 Task: Look for products in the category "Tortillas" from Siete only.
Action: Mouse moved to (26, 99)
Screenshot: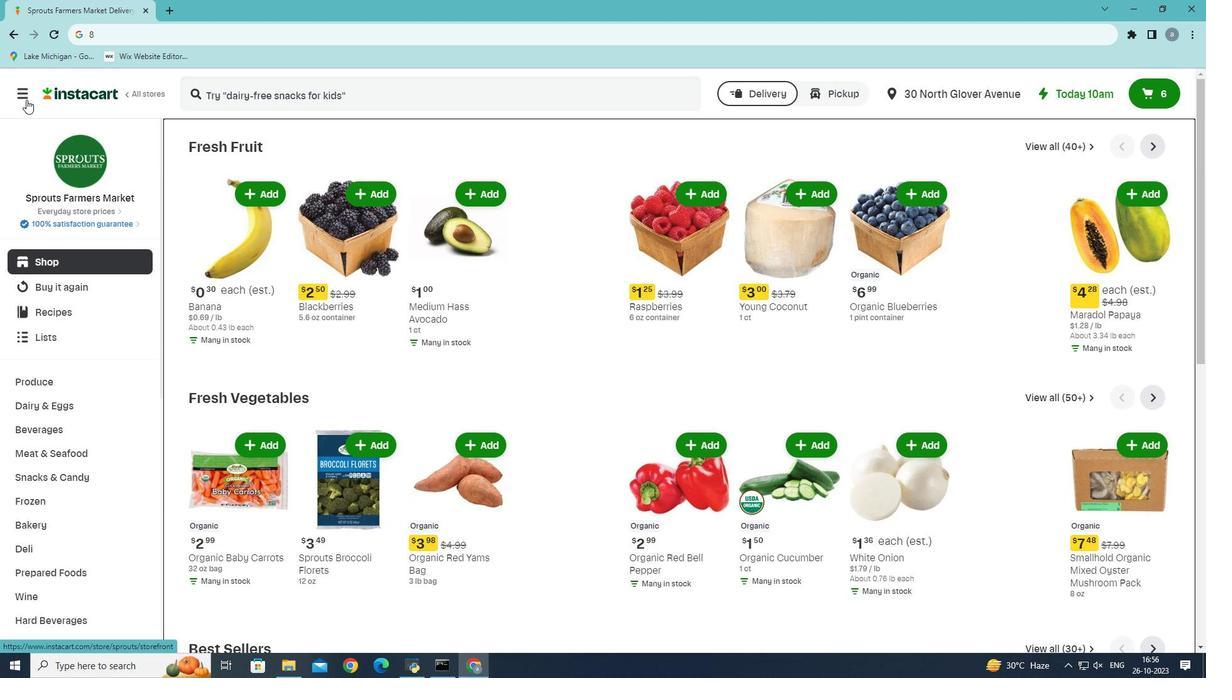 
Action: Mouse pressed left at (26, 99)
Screenshot: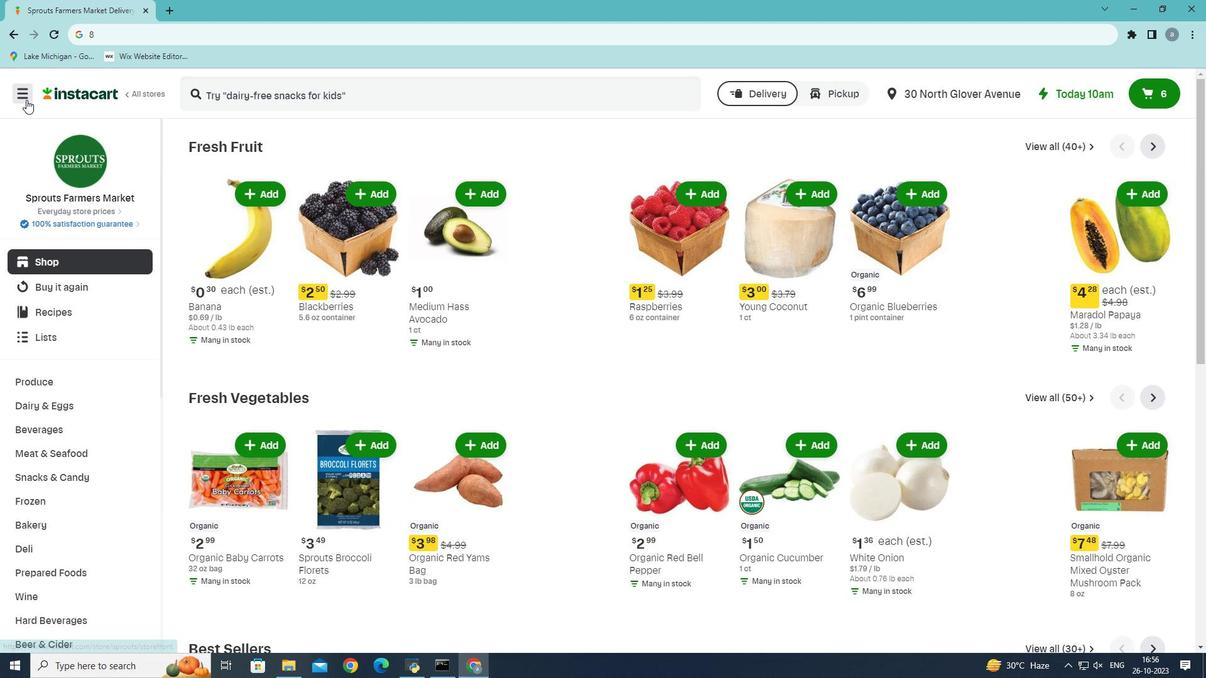 
Action: Mouse moved to (51, 364)
Screenshot: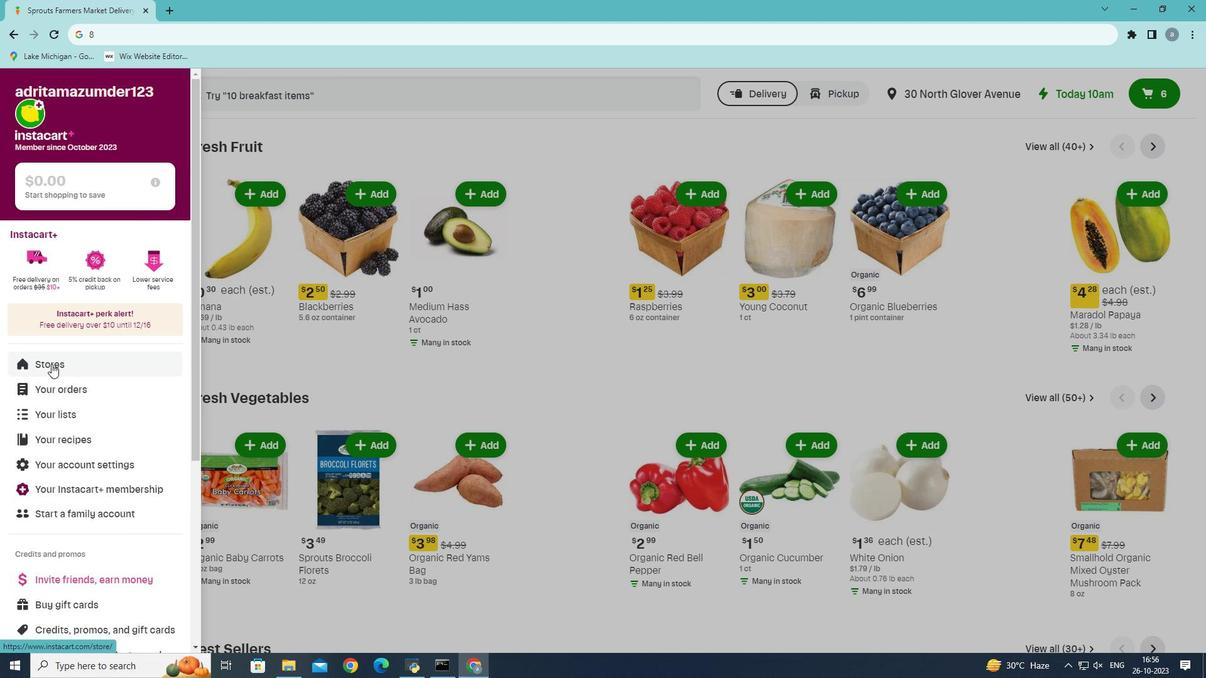
Action: Mouse pressed left at (51, 364)
Screenshot: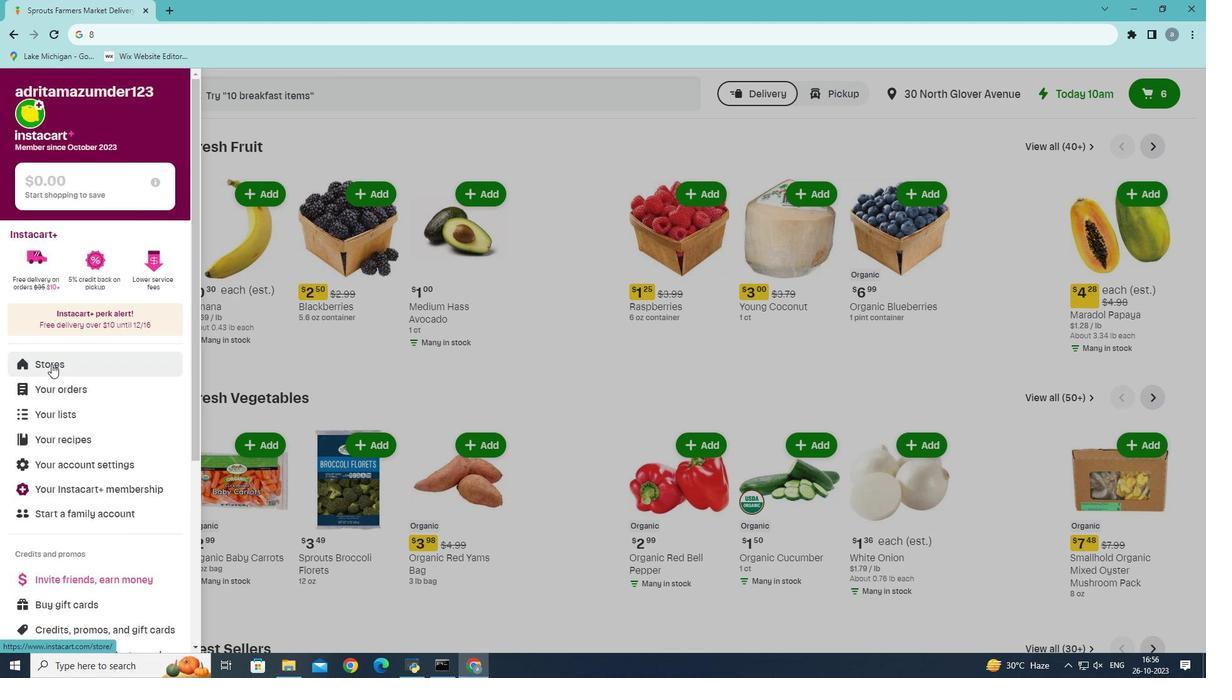 
Action: Mouse moved to (301, 133)
Screenshot: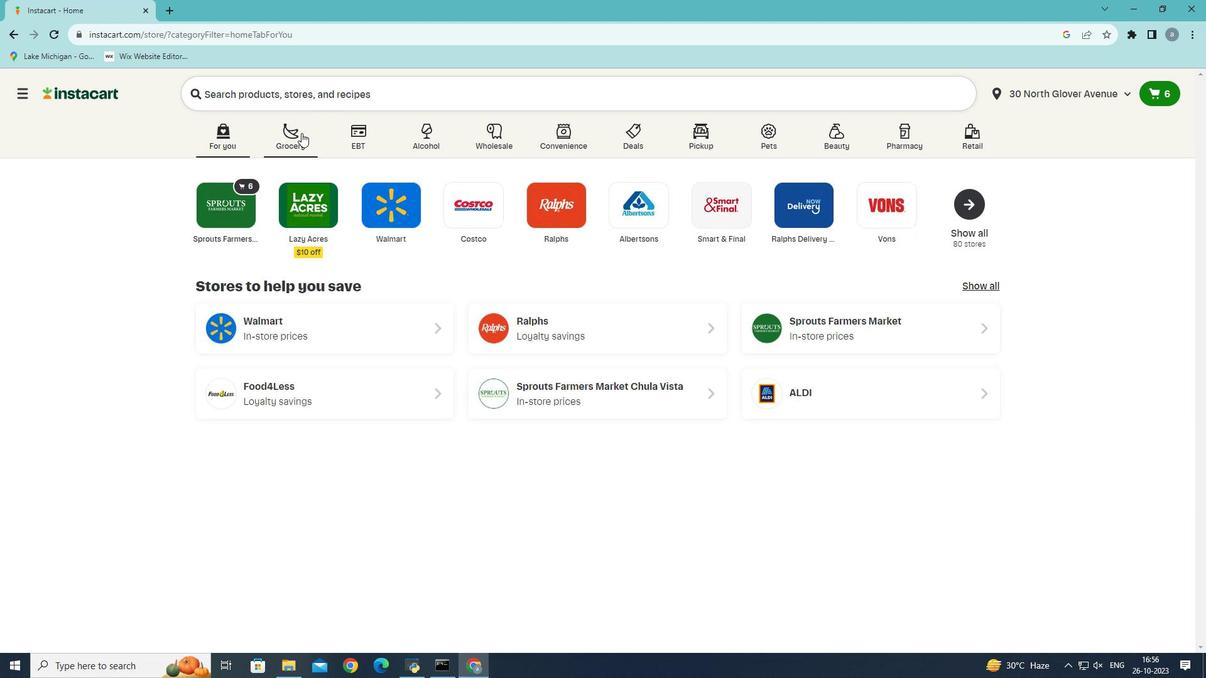 
Action: Mouse pressed left at (301, 133)
Screenshot: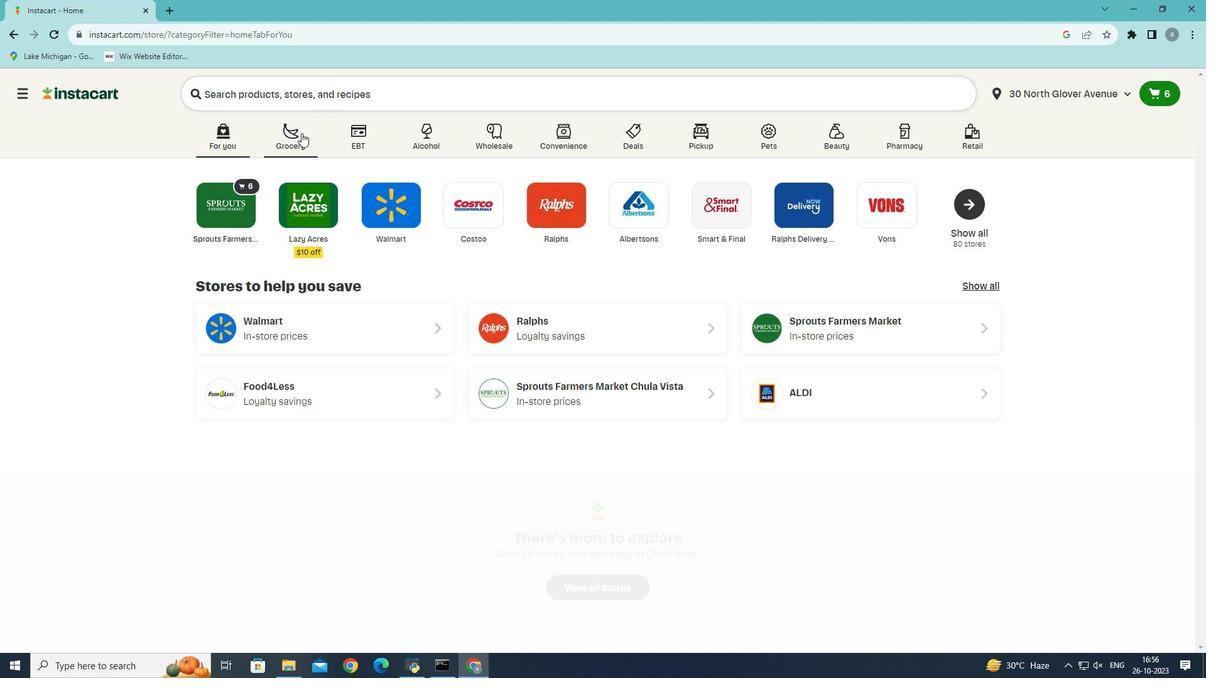 
Action: Mouse moved to (279, 373)
Screenshot: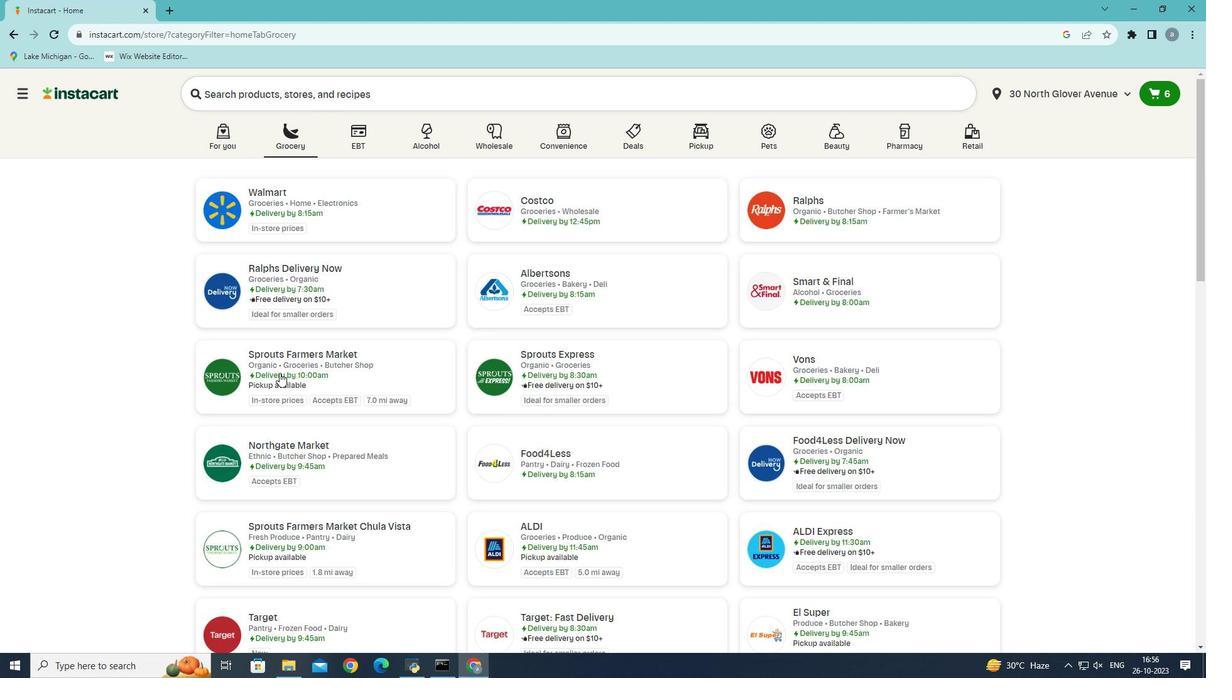 
Action: Mouse pressed left at (279, 373)
Screenshot: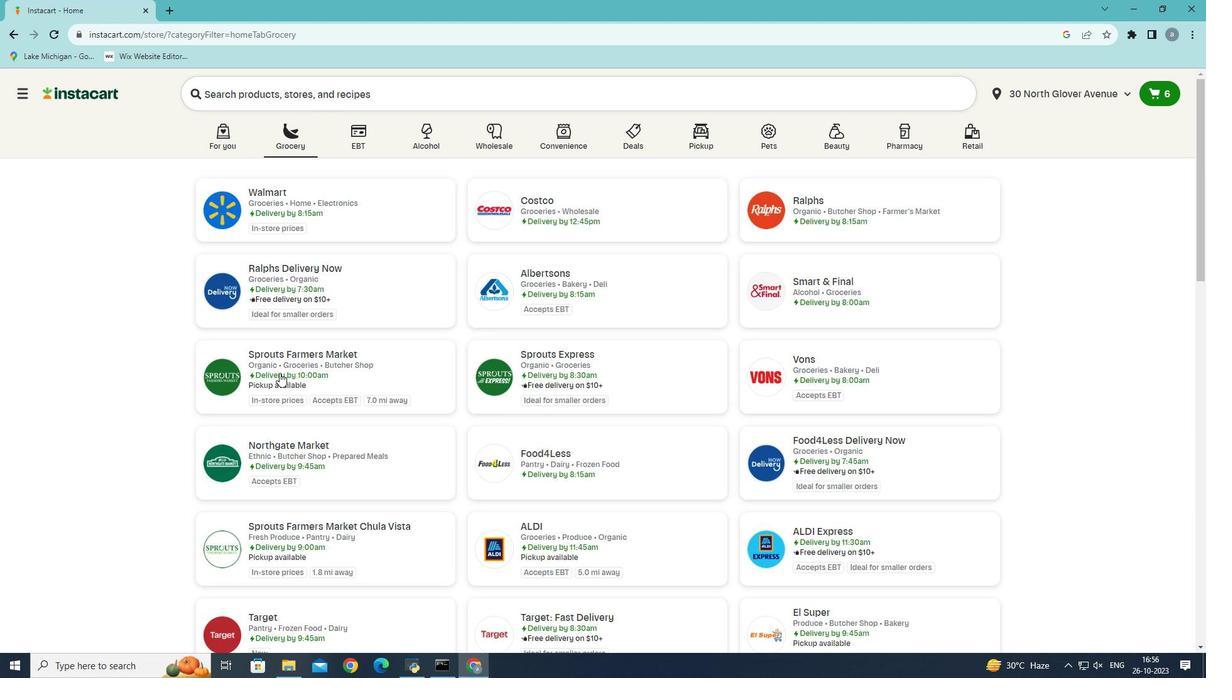 
Action: Mouse moved to (120, 524)
Screenshot: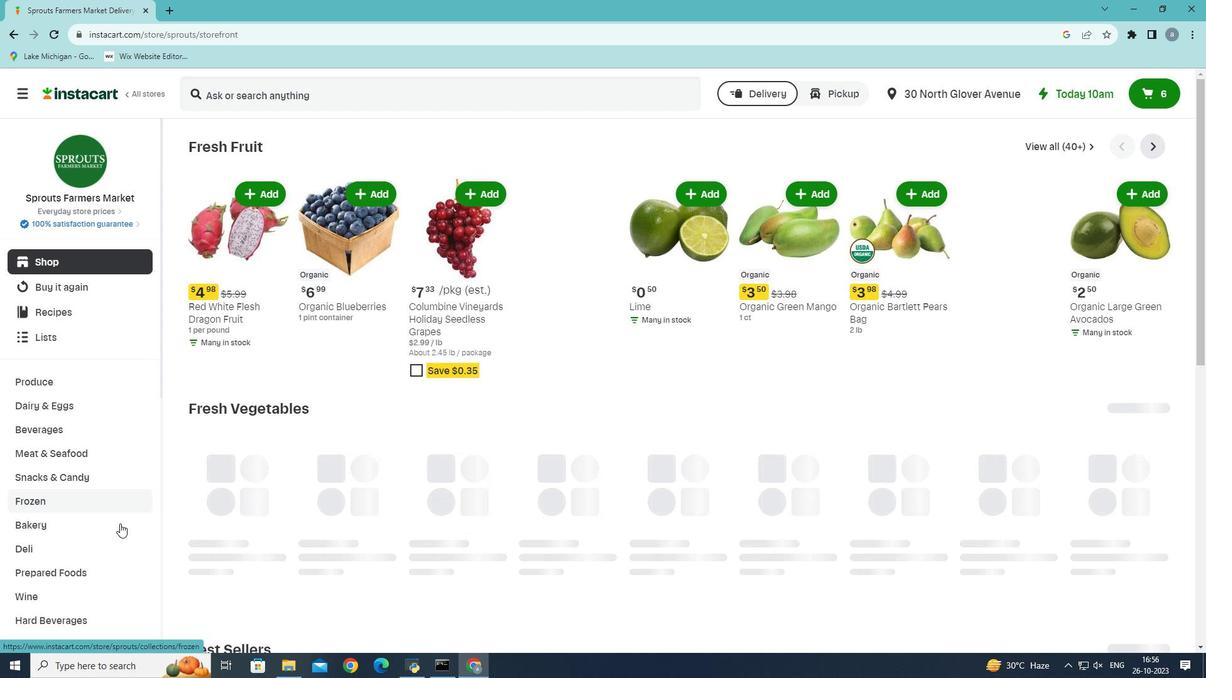 
Action: Mouse pressed left at (120, 524)
Screenshot: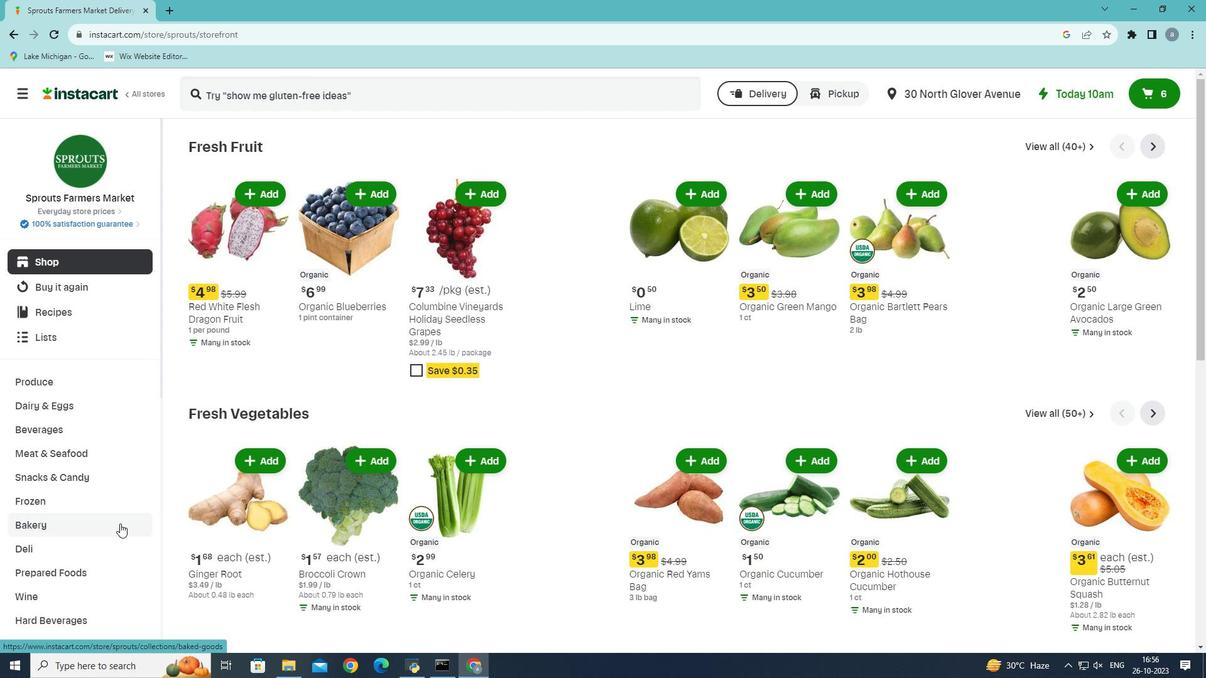 
Action: Mouse moved to (956, 170)
Screenshot: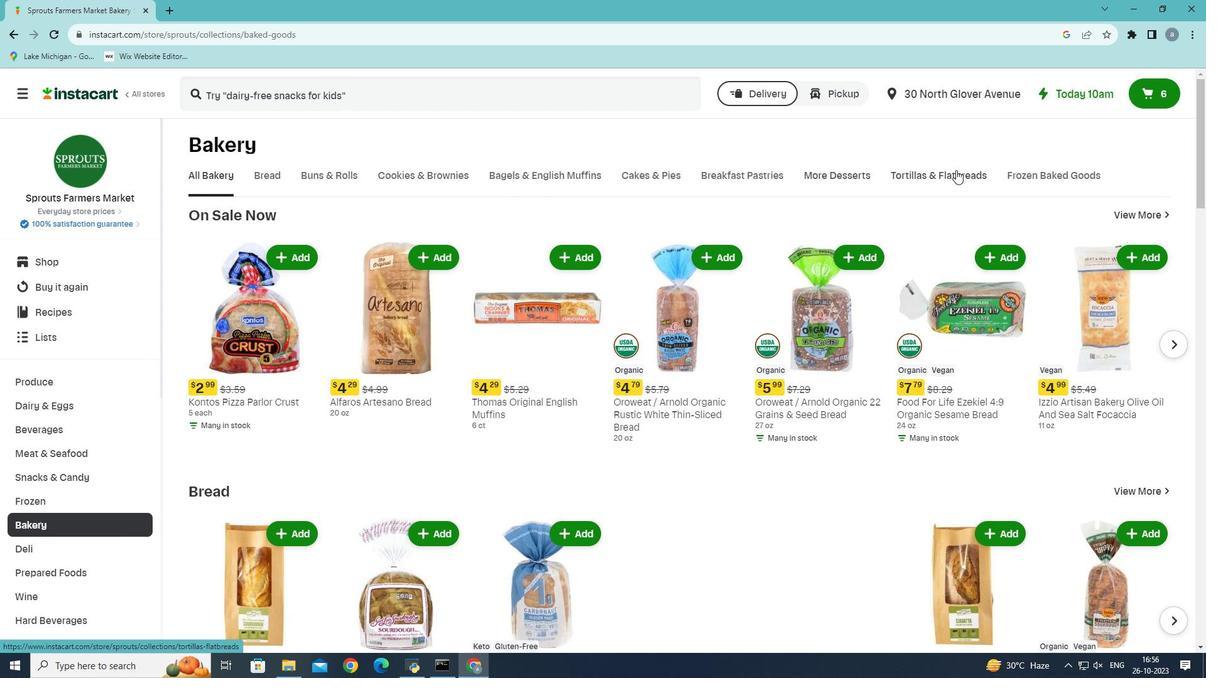 
Action: Mouse pressed left at (956, 170)
Screenshot: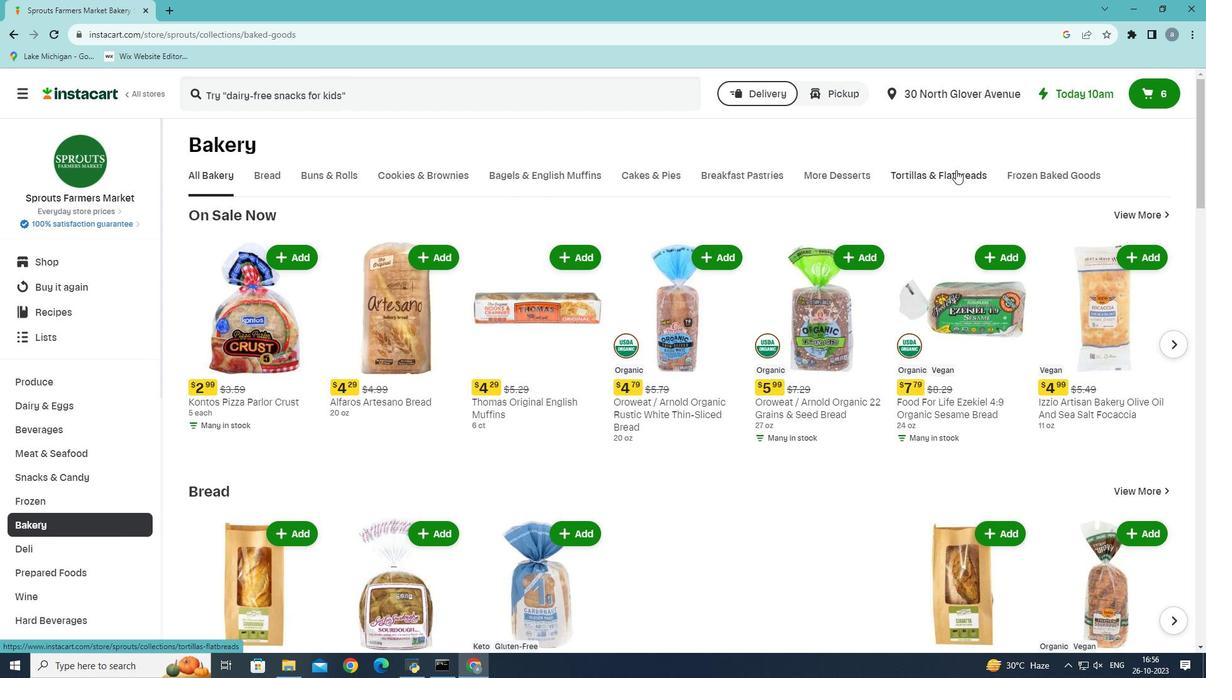 
Action: Mouse moved to (280, 236)
Screenshot: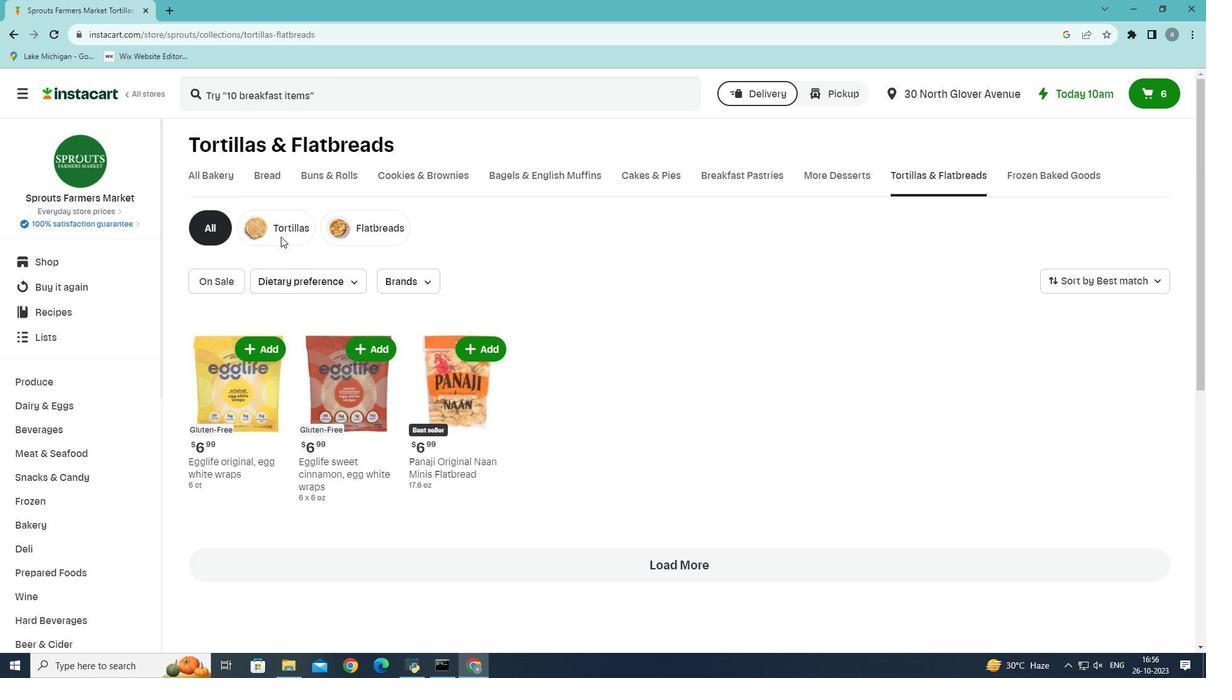 
Action: Mouse pressed left at (280, 236)
Screenshot: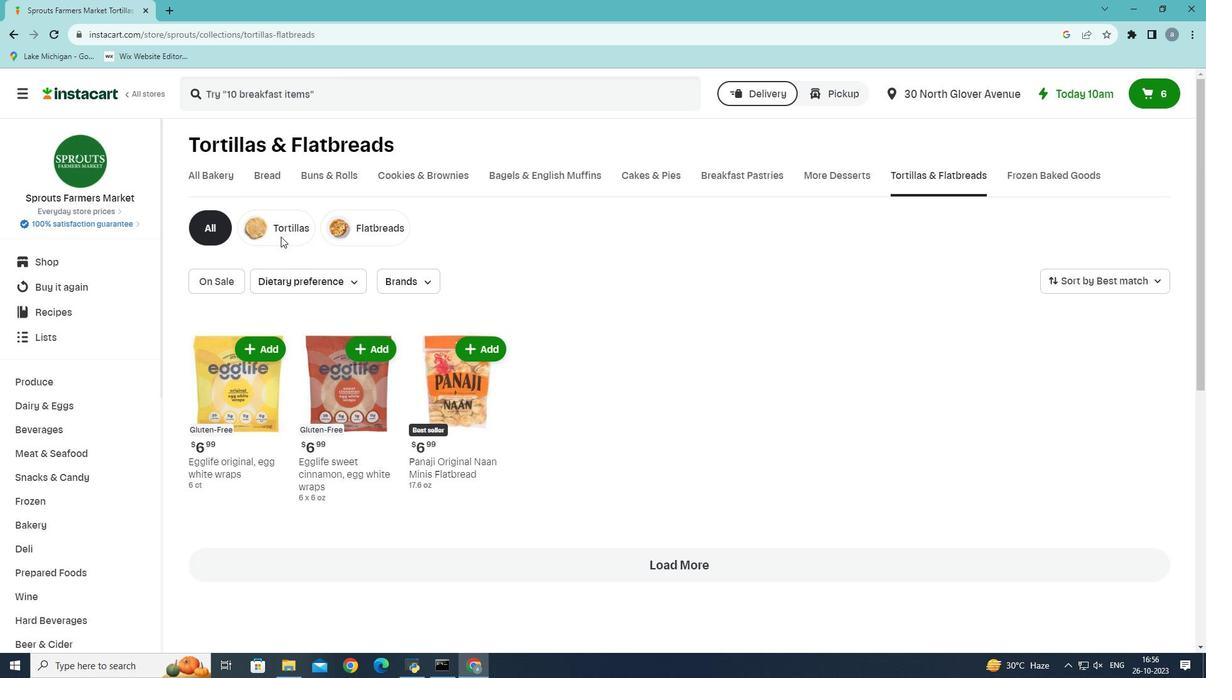 
Action: Mouse moved to (422, 280)
Screenshot: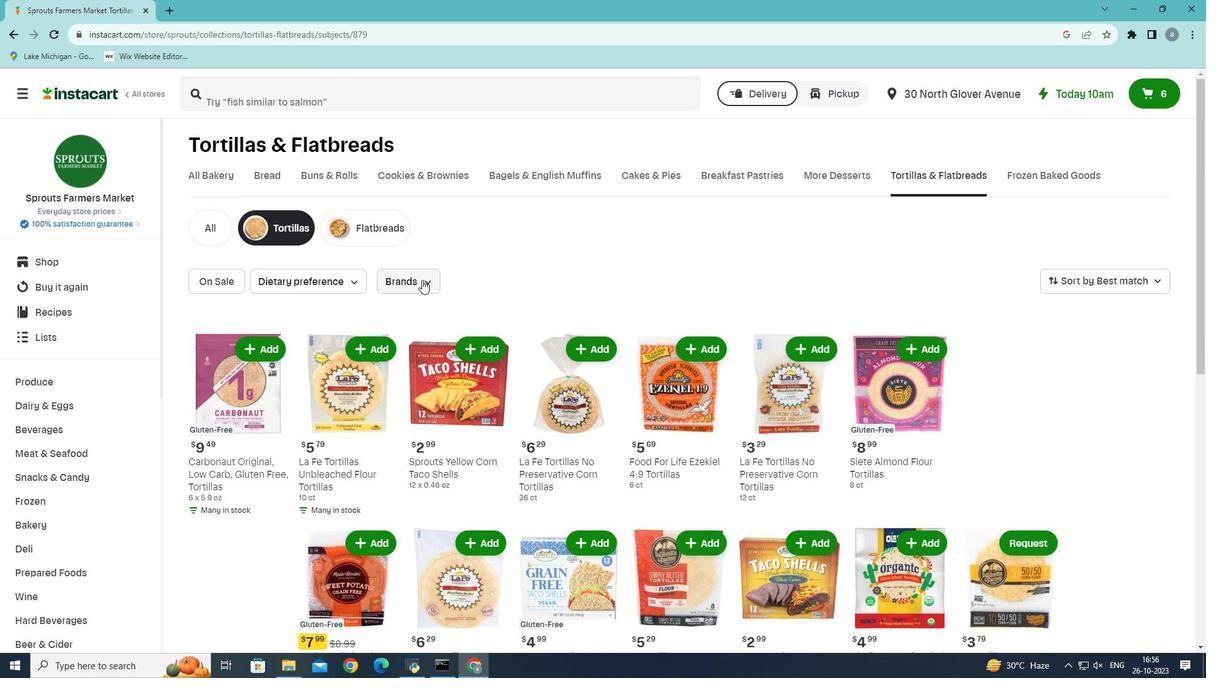 
Action: Mouse pressed left at (422, 280)
Screenshot: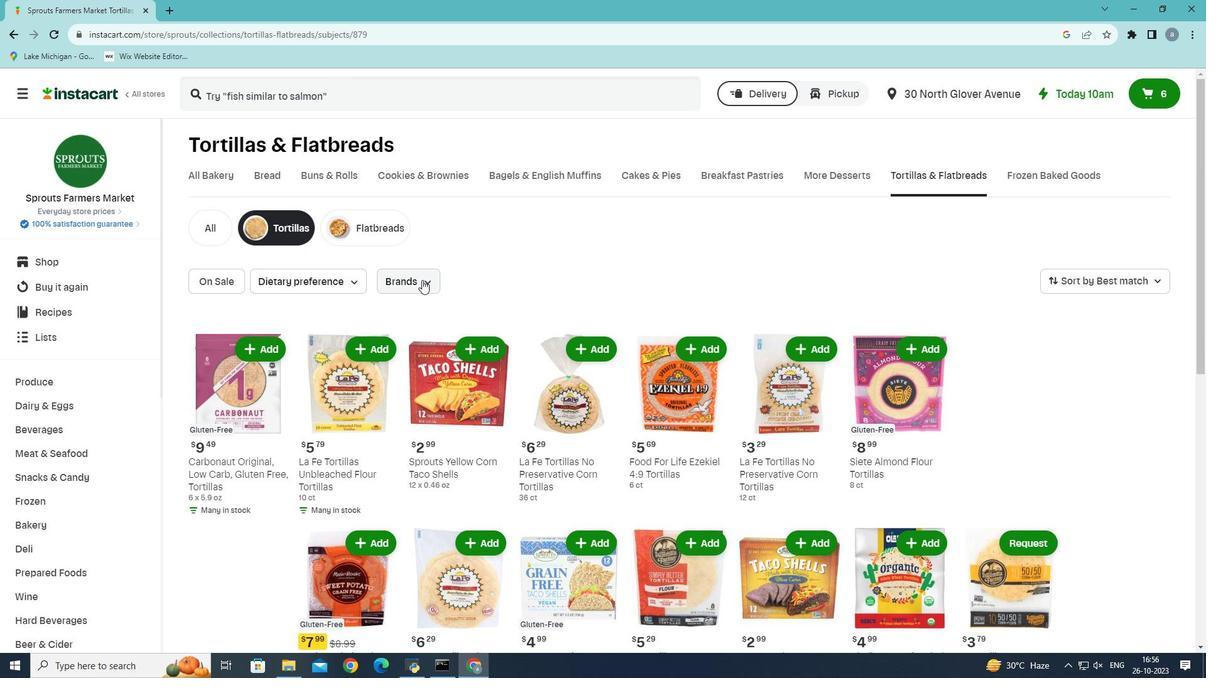 
Action: Mouse moved to (447, 414)
Screenshot: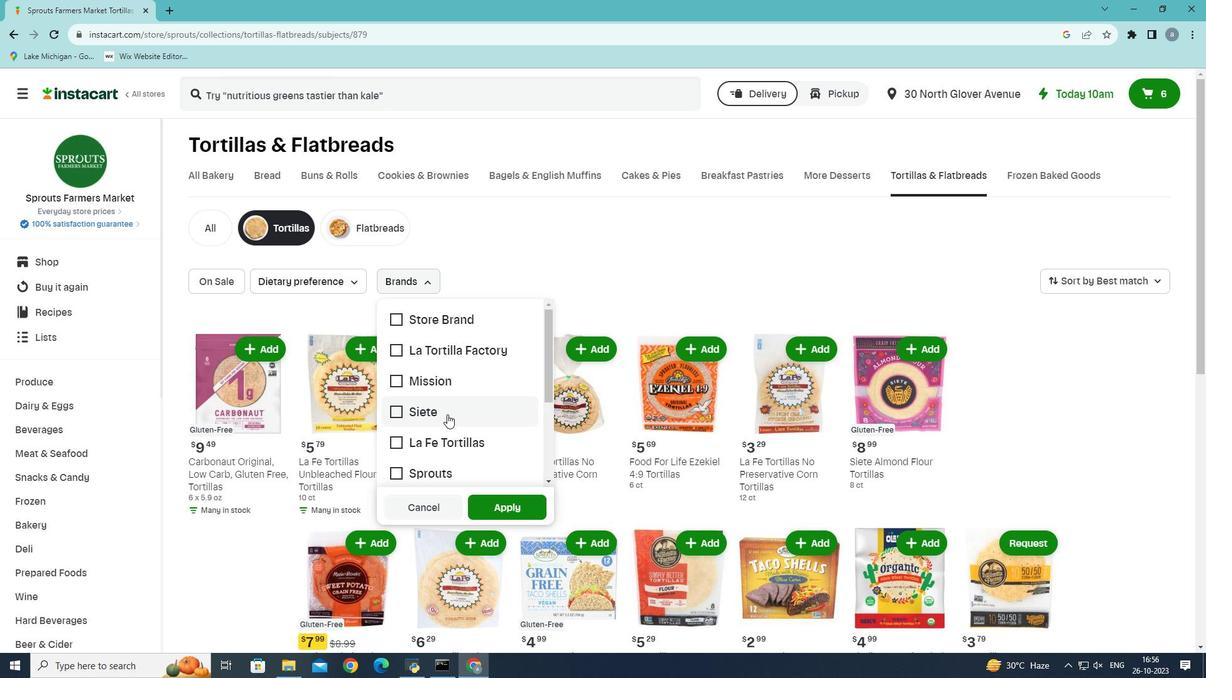 
Action: Mouse pressed left at (447, 414)
Screenshot: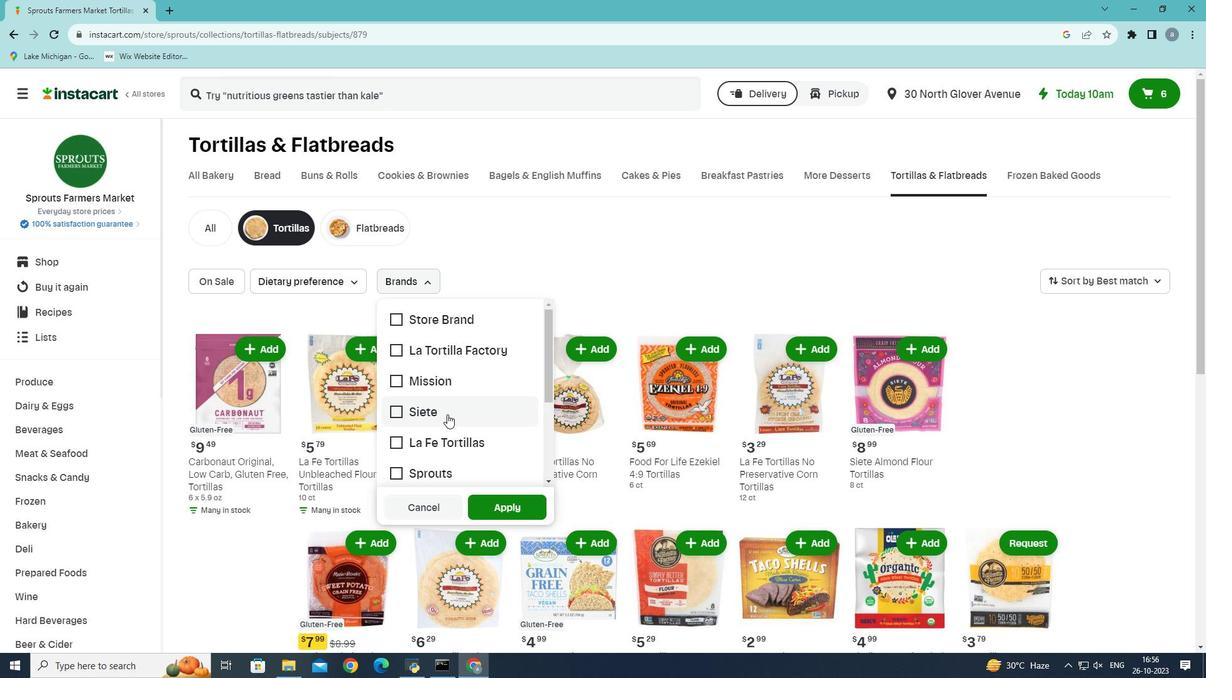 
Action: Mouse moved to (509, 514)
Screenshot: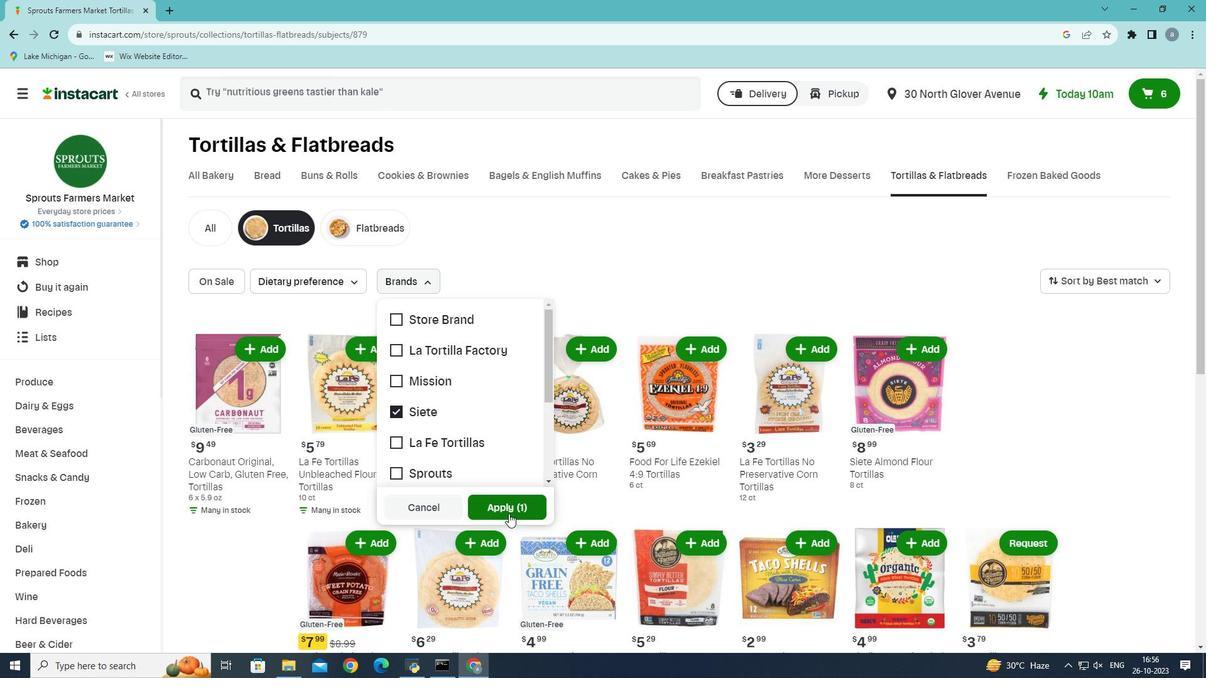
Action: Mouse pressed left at (509, 514)
Screenshot: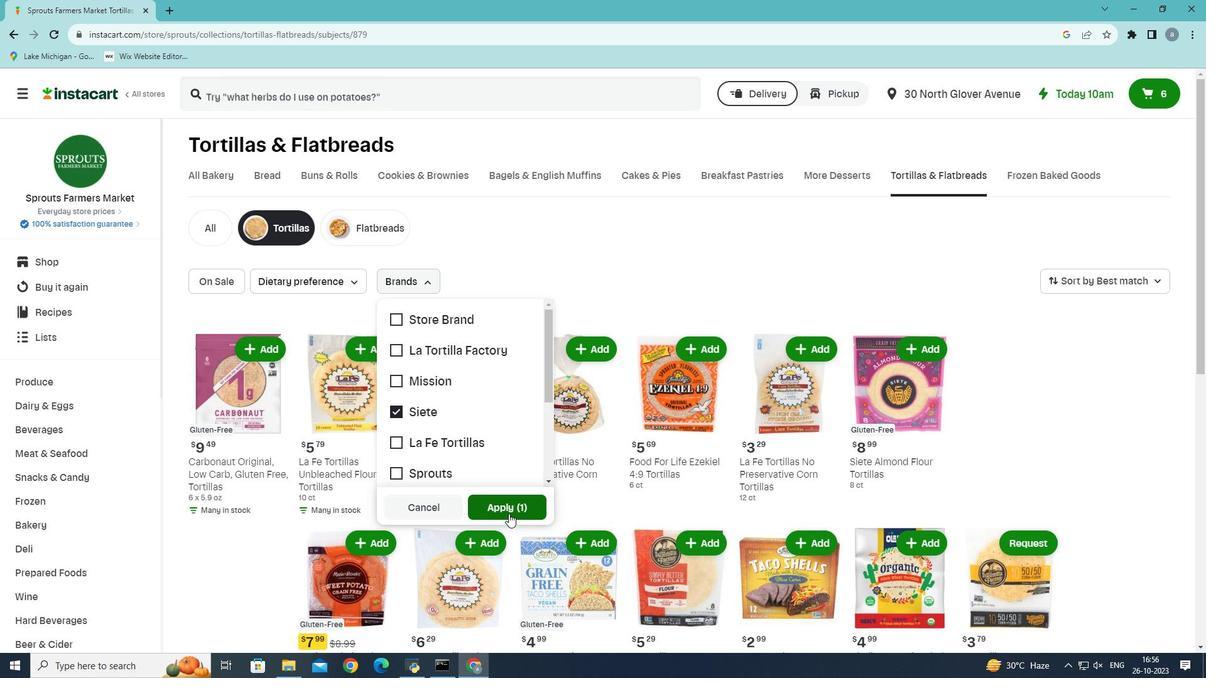 
Action: Mouse moved to (495, 498)
Screenshot: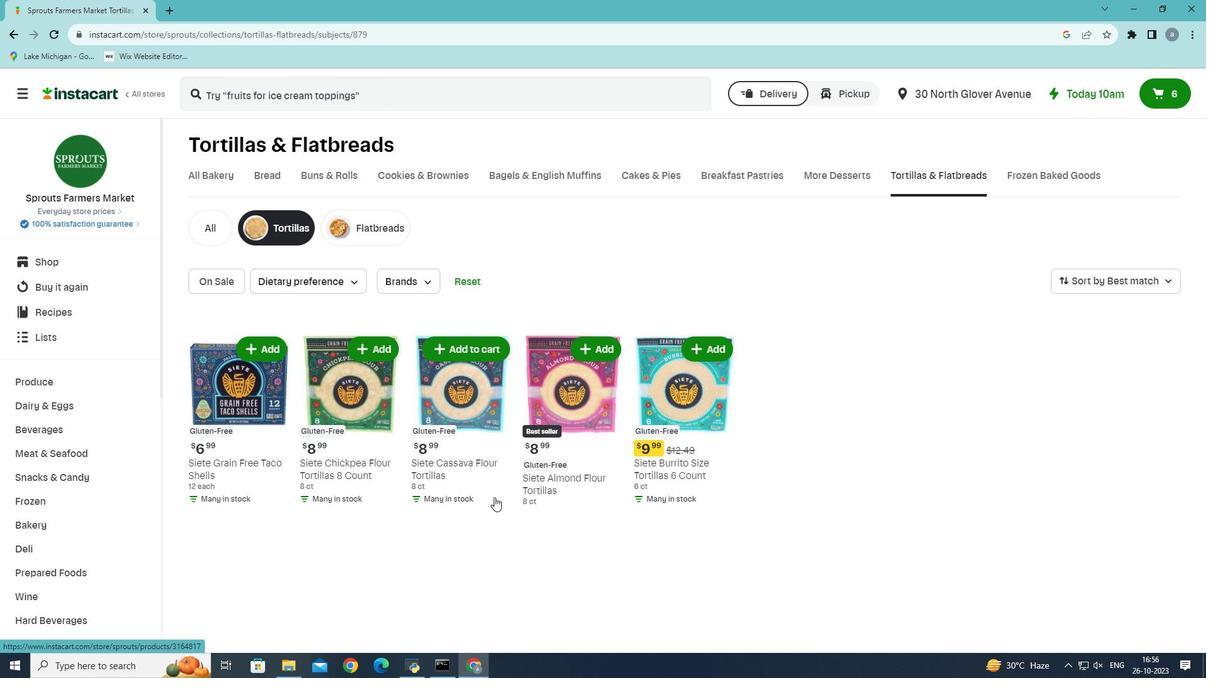 
